 Task: Add the task  Develop a mobile app for iOS and Android to the section Accessibility Audit Sprint in the project AcePlan and add a Due Date to the respective task as 2024/04/08
Action: Mouse moved to (86, 351)
Screenshot: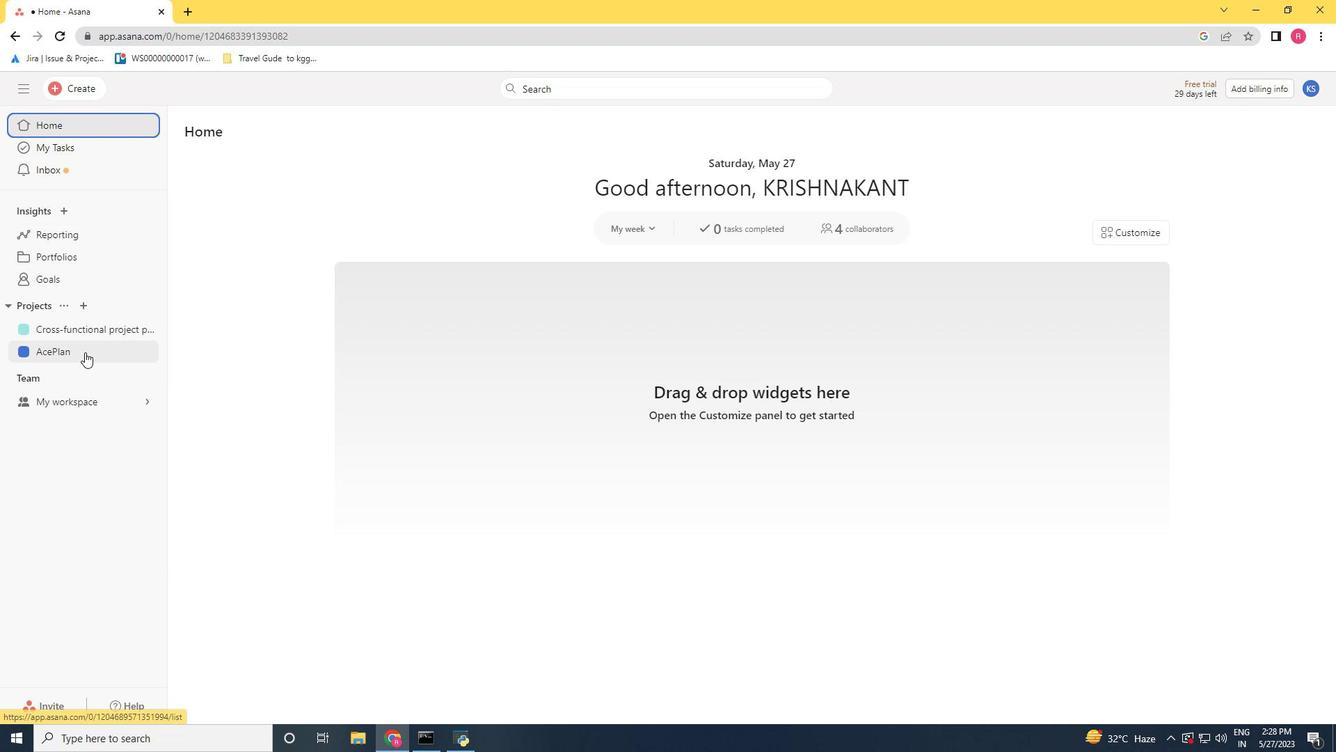 
Action: Mouse pressed left at (86, 351)
Screenshot: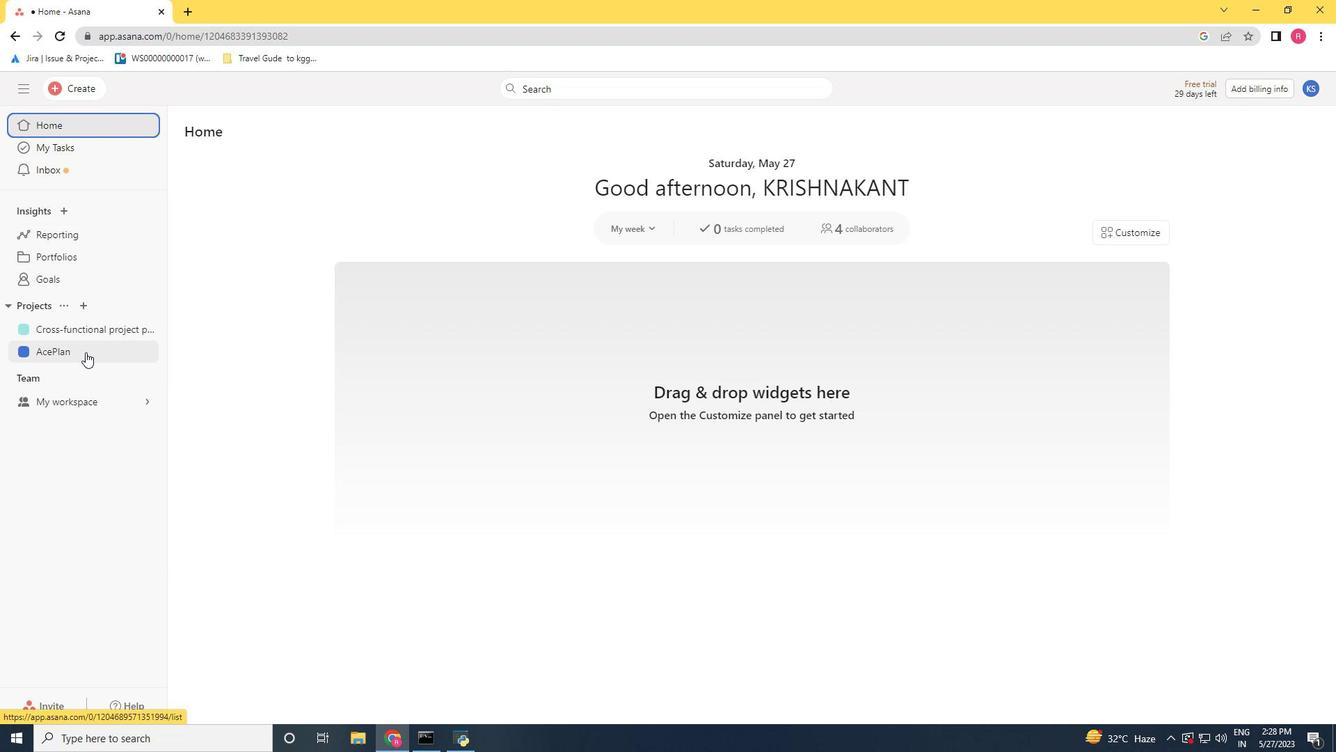 
Action: Mouse moved to (653, 529)
Screenshot: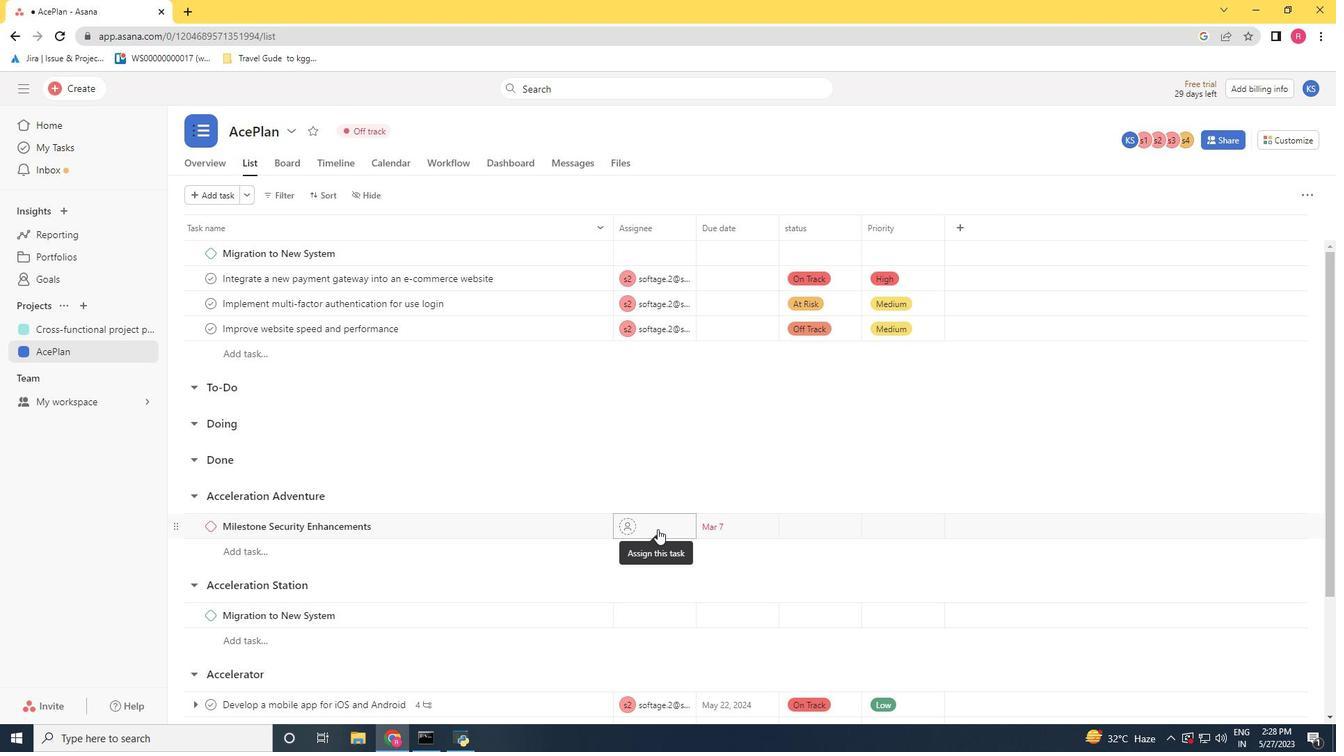 
Action: Mouse scrolled (653, 528) with delta (0, 0)
Screenshot: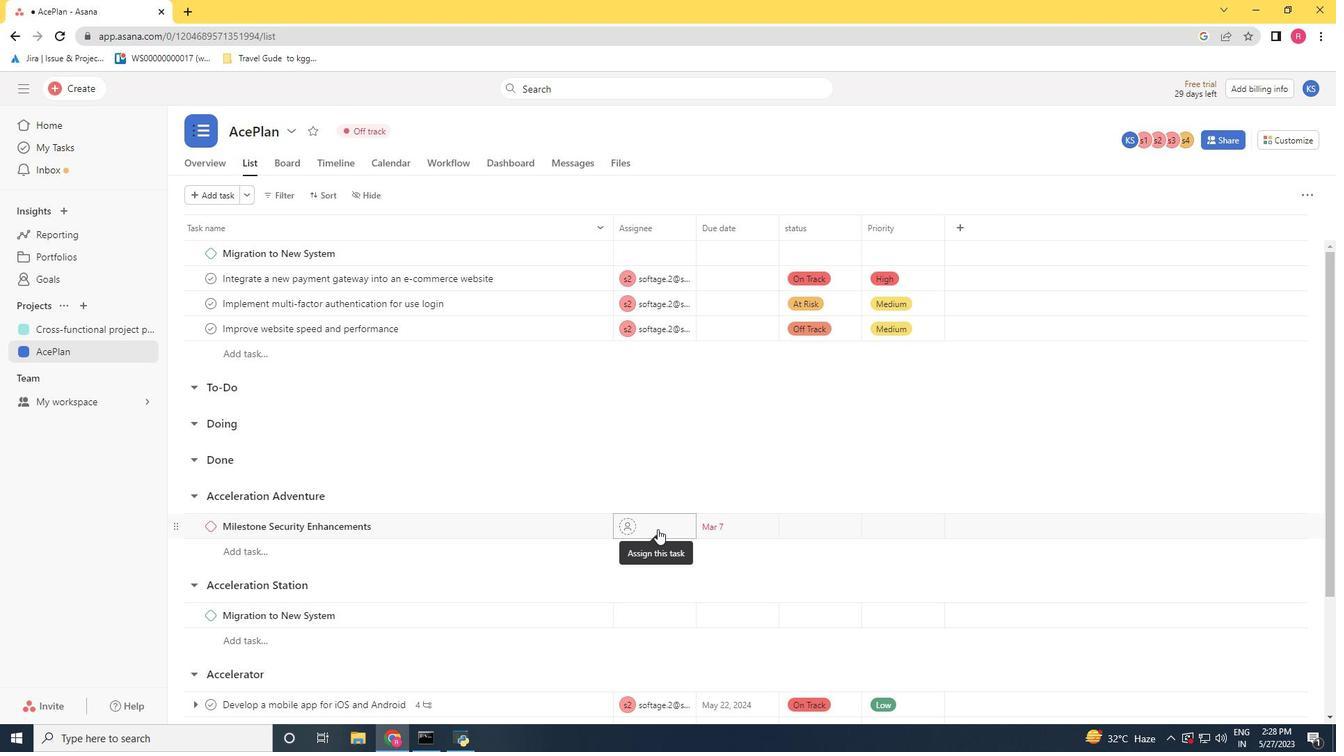 
Action: Mouse scrolled (653, 528) with delta (0, 0)
Screenshot: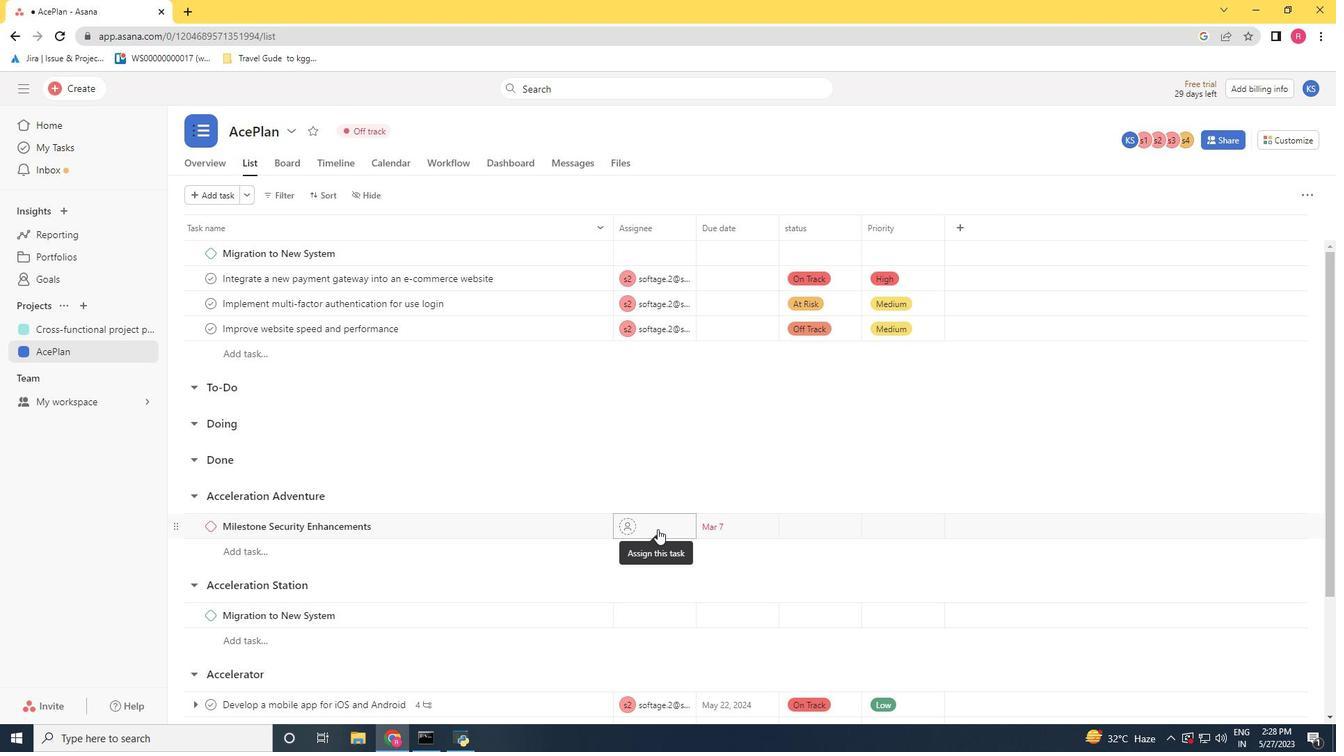 
Action: Mouse scrolled (653, 528) with delta (0, 0)
Screenshot: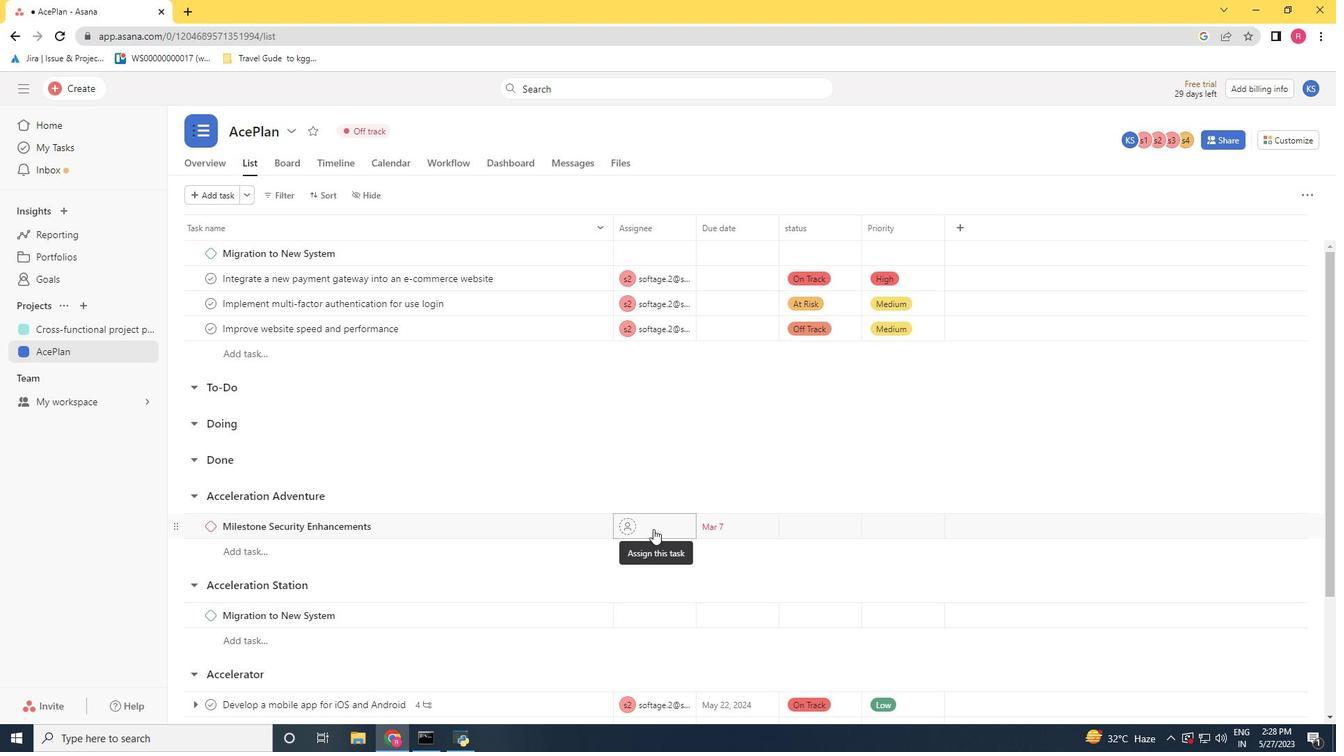 
Action: Mouse scrolled (653, 528) with delta (0, 0)
Screenshot: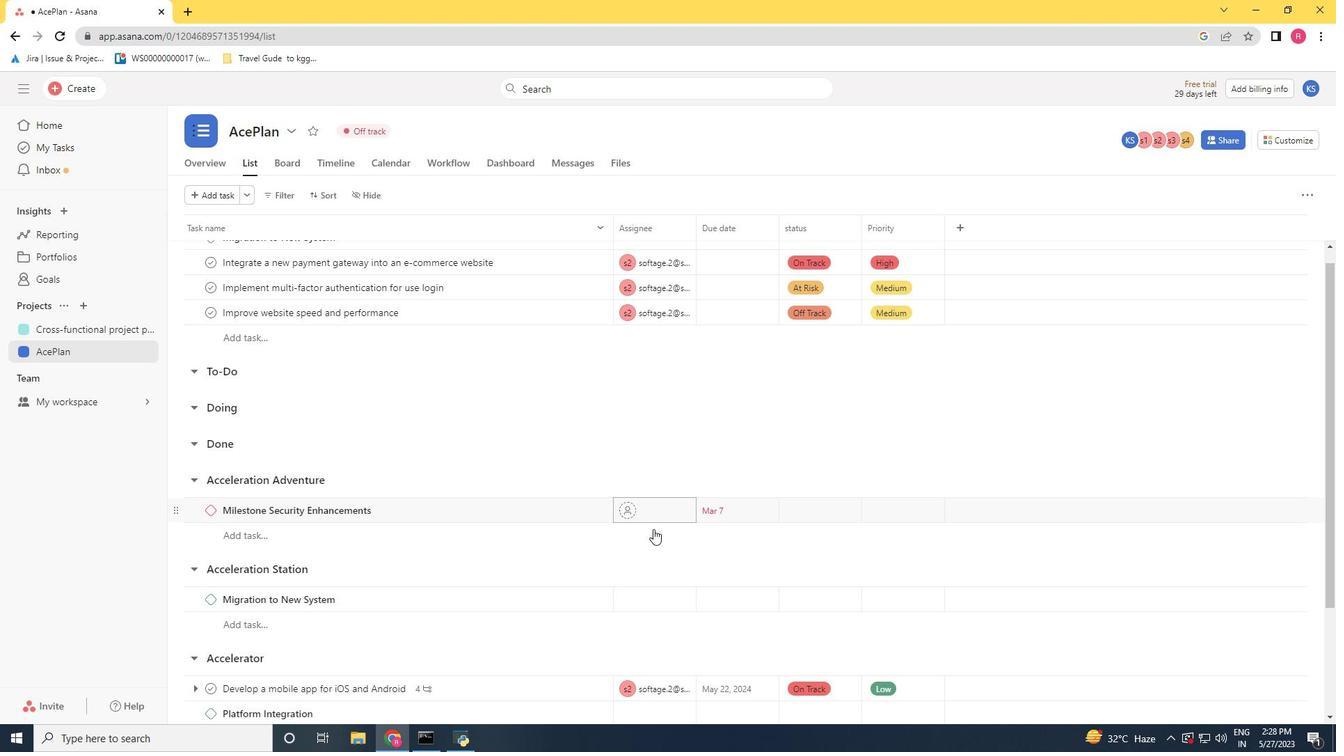 
Action: Mouse moved to (573, 551)
Screenshot: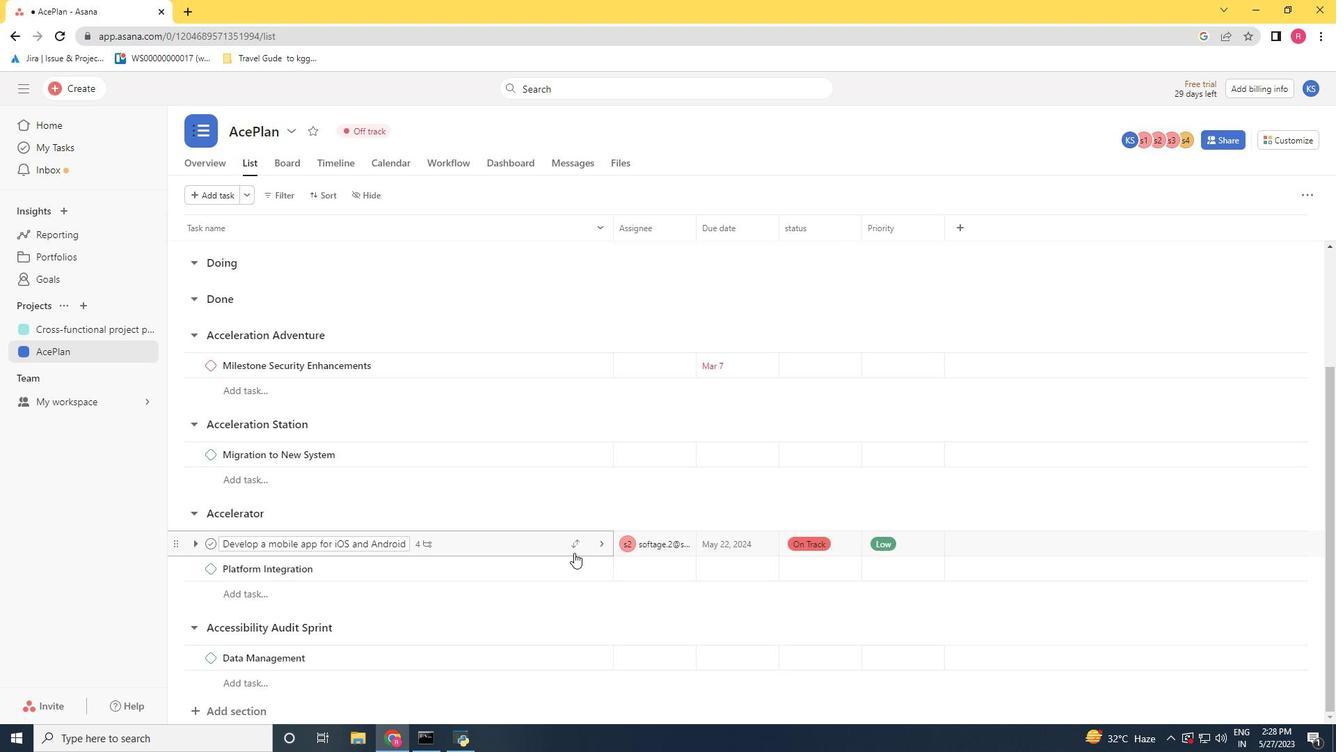 
Action: Mouse pressed left at (573, 551)
Screenshot: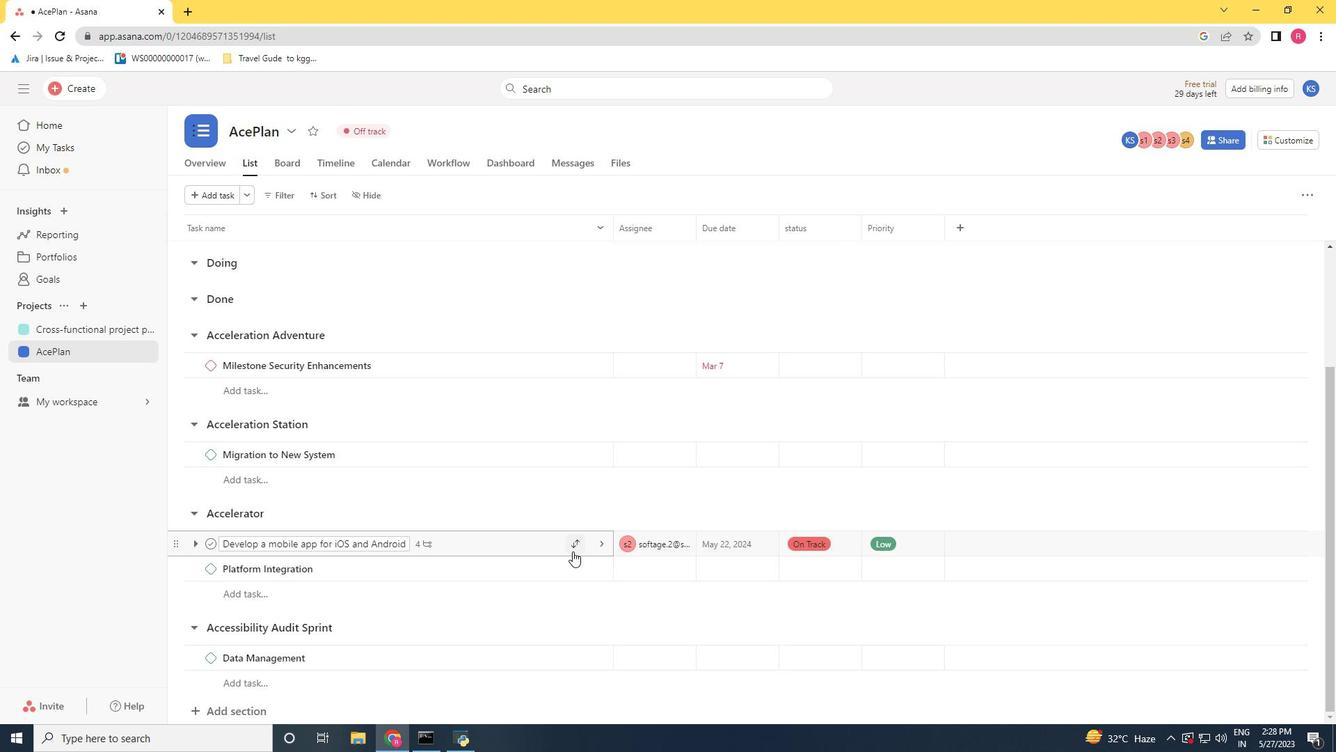 
Action: Mouse moved to (556, 527)
Screenshot: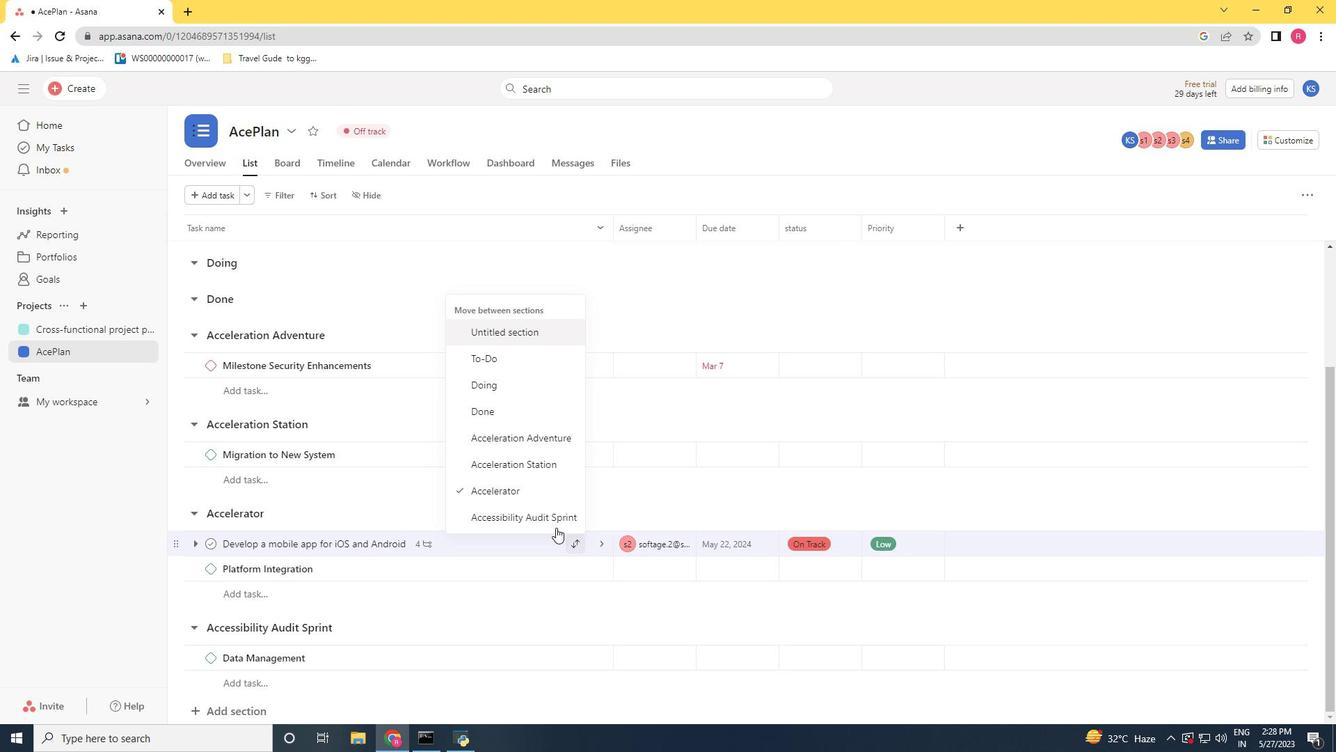 
Action: Mouse pressed left at (556, 527)
Screenshot: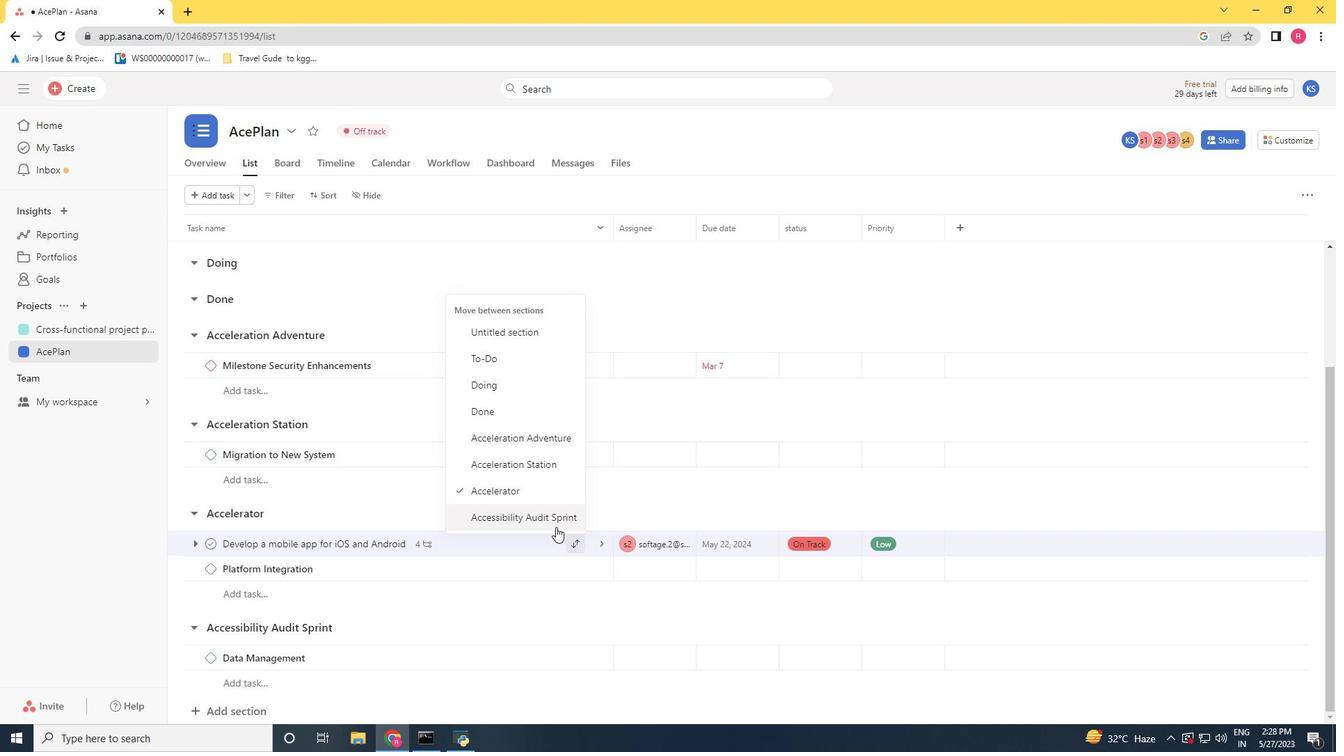 
Action: Mouse moved to (546, 582)
Screenshot: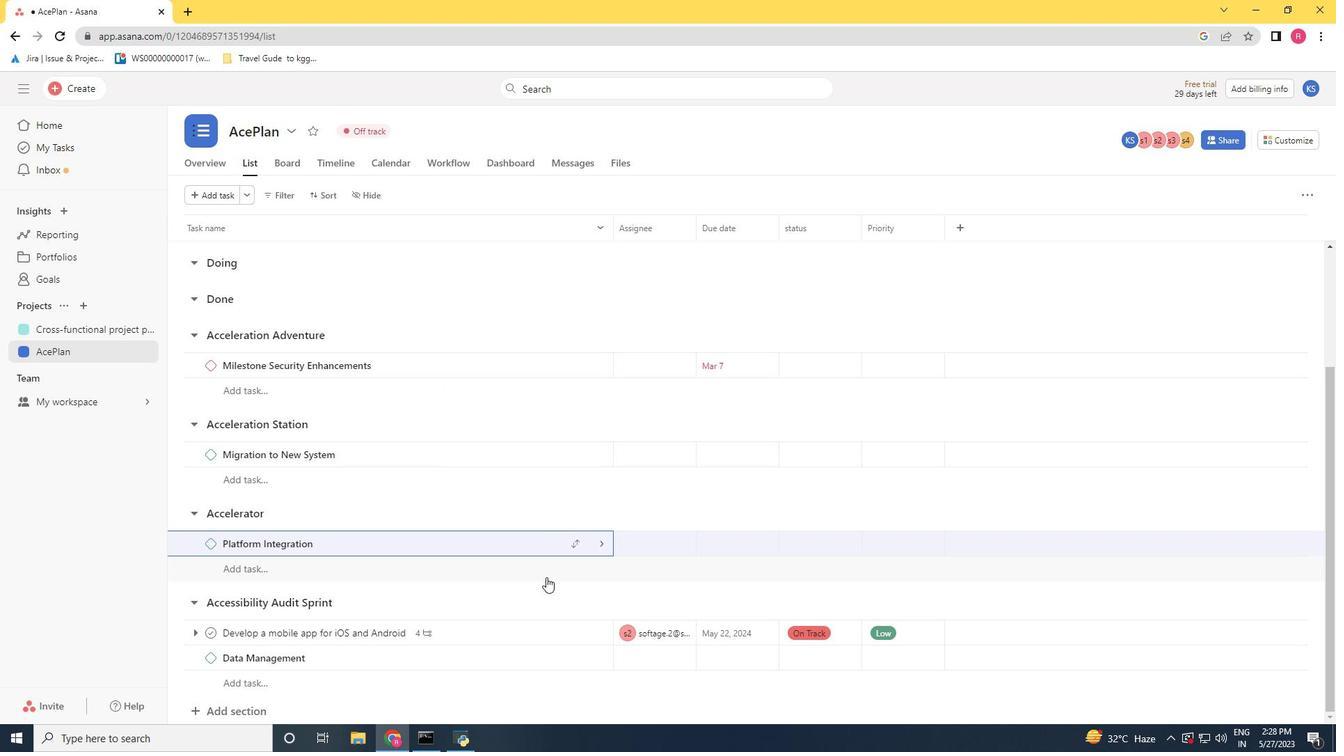 
Action: Mouse scrolled (546, 582) with delta (0, 0)
Screenshot: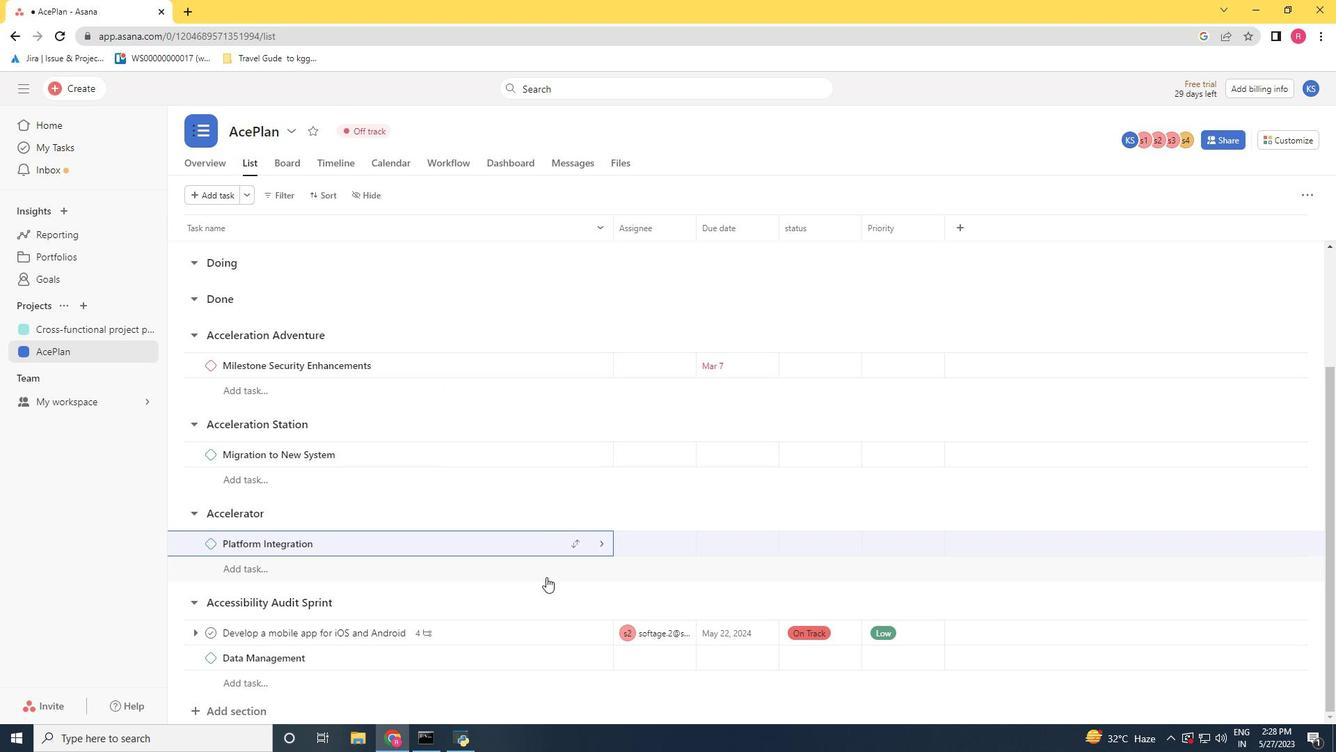 
Action: Mouse scrolled (546, 582) with delta (0, 0)
Screenshot: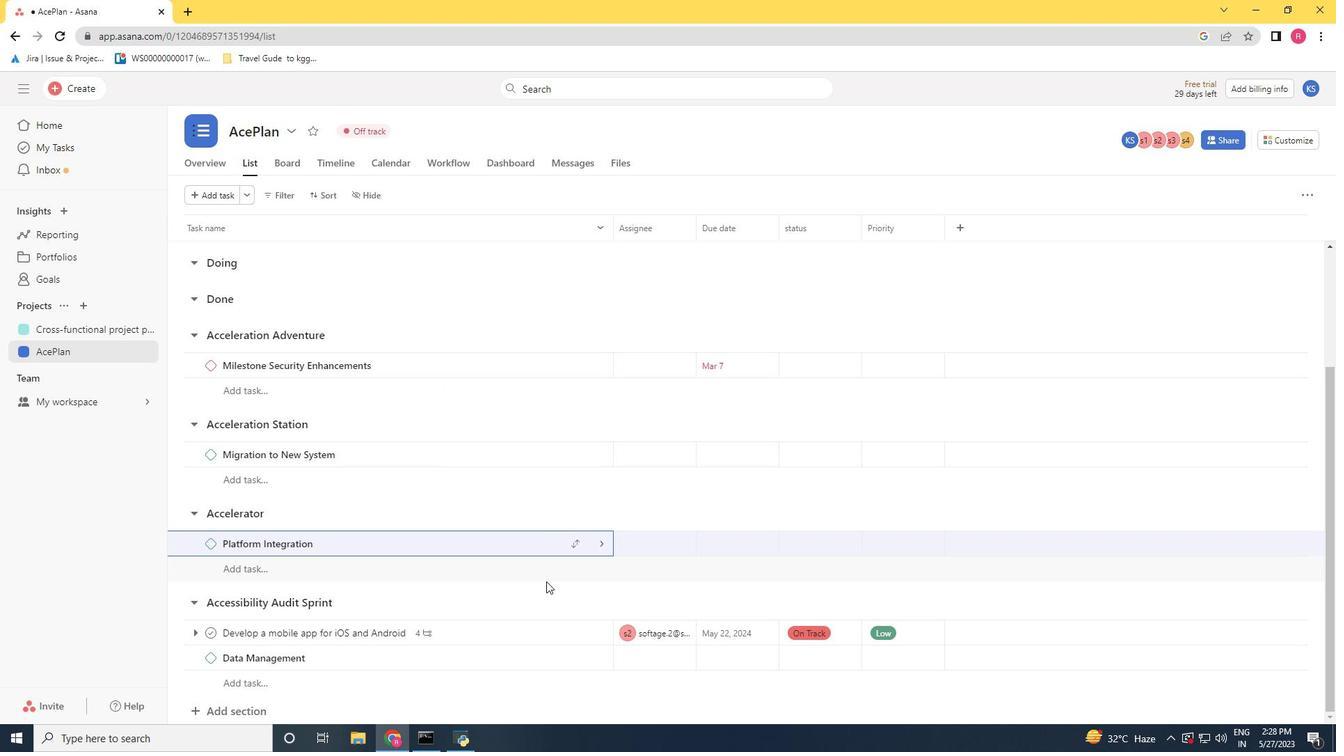 
Action: Mouse scrolled (546, 582) with delta (0, 0)
Screenshot: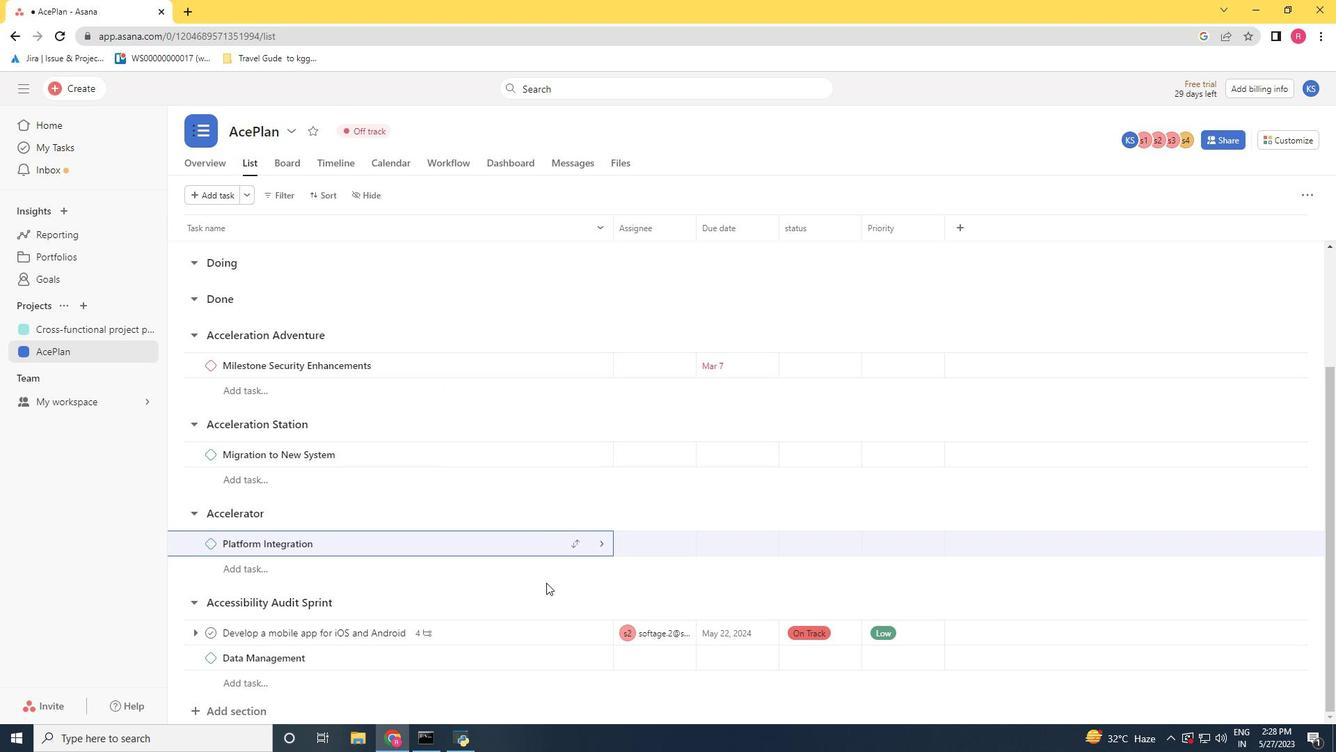 
Action: Mouse scrolled (546, 582) with delta (0, 0)
Screenshot: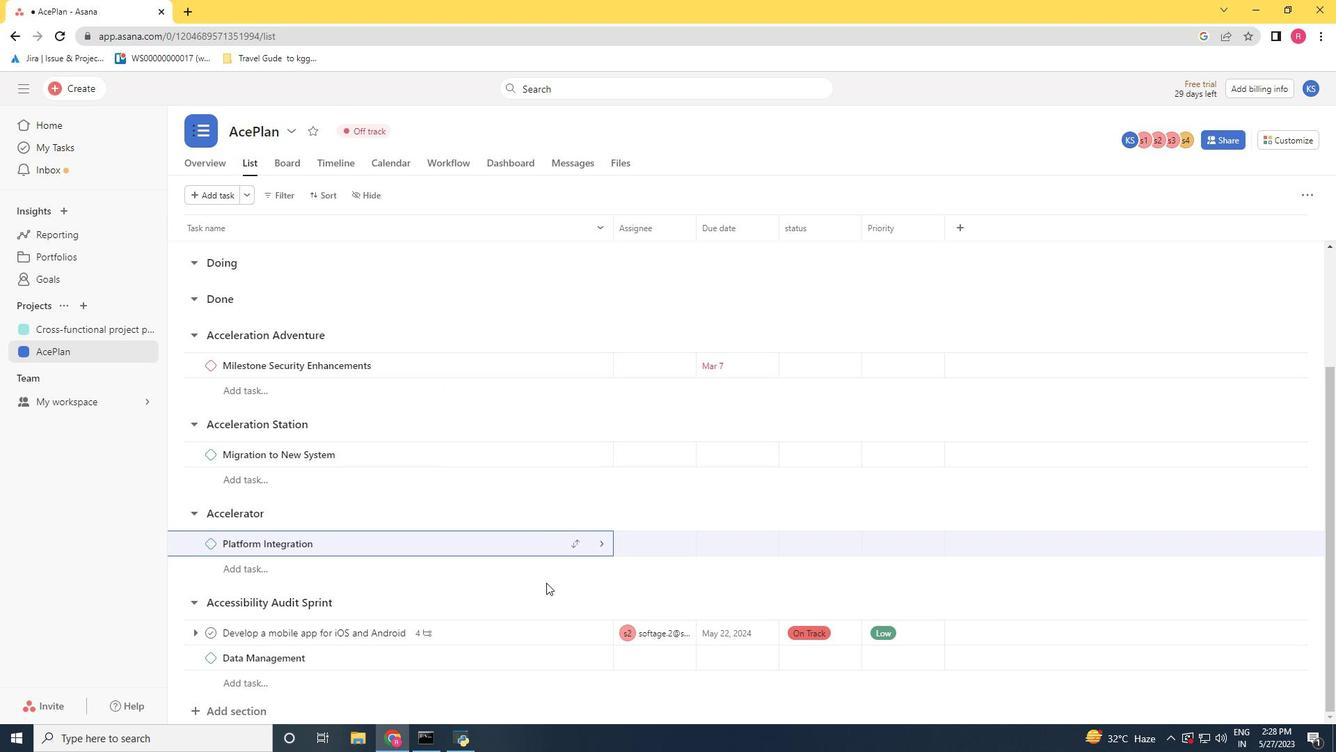 
Action: Mouse moved to (730, 630)
Screenshot: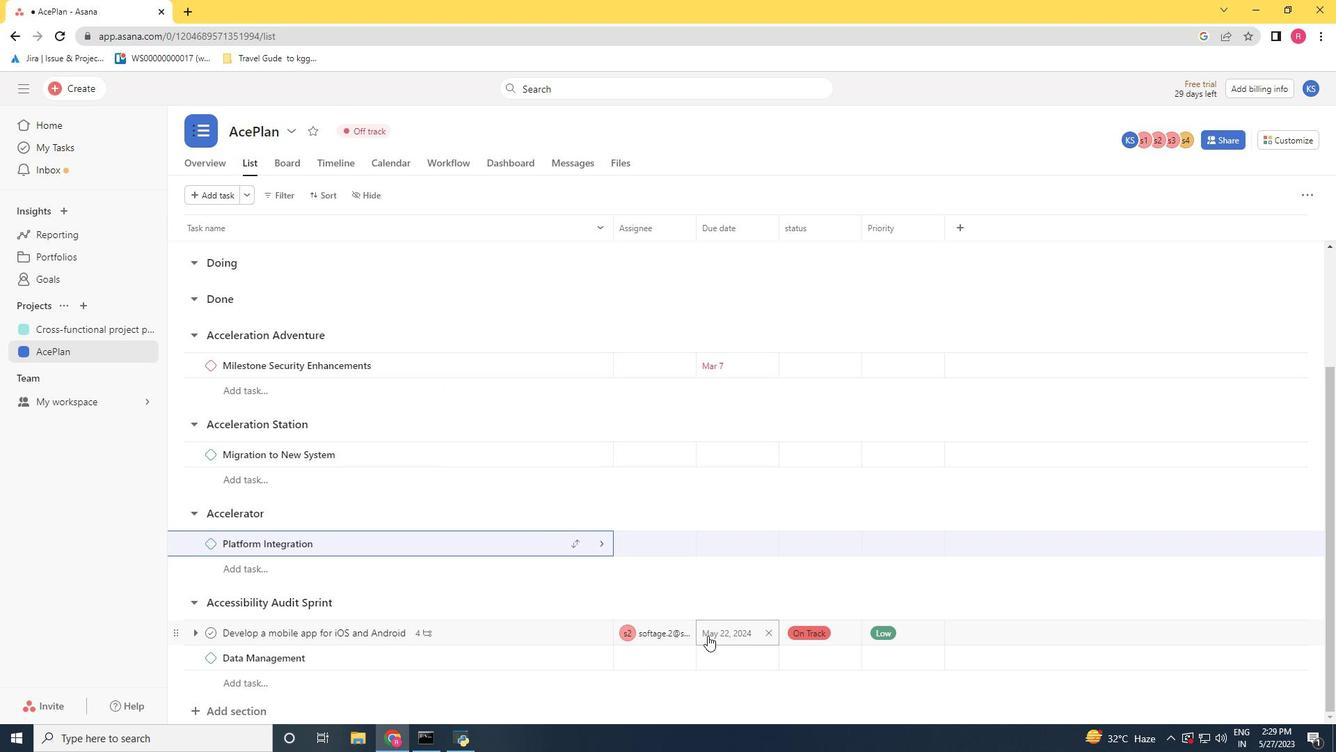 
Action: Mouse pressed left at (730, 630)
Screenshot: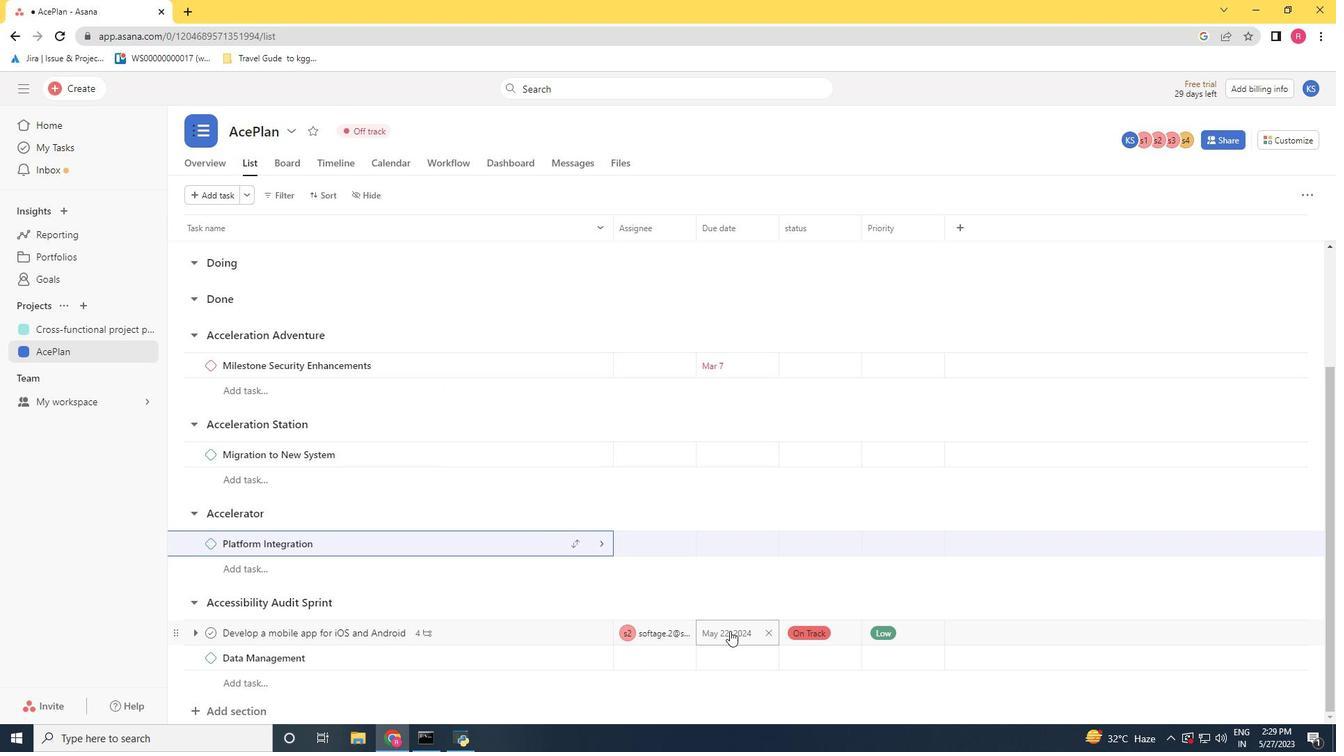 
Action: Mouse moved to (724, 412)
Screenshot: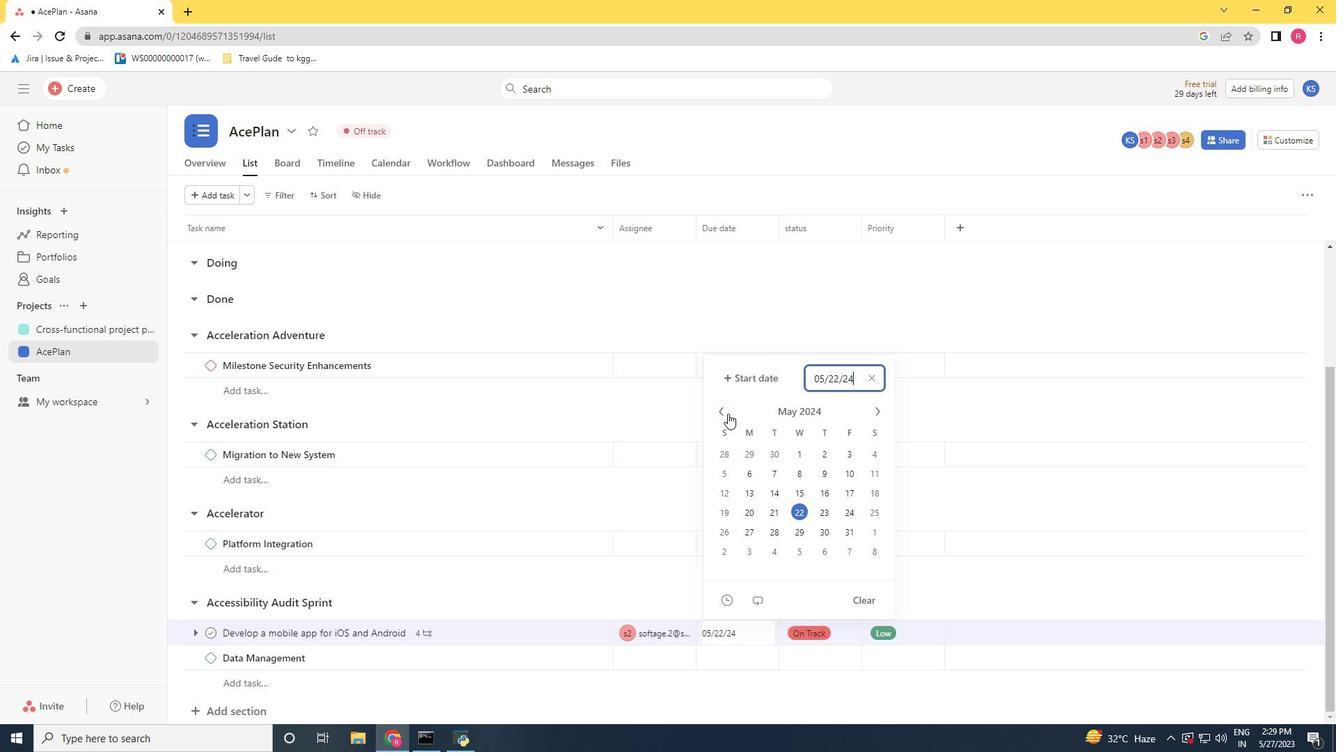 
Action: Mouse pressed left at (724, 412)
Screenshot: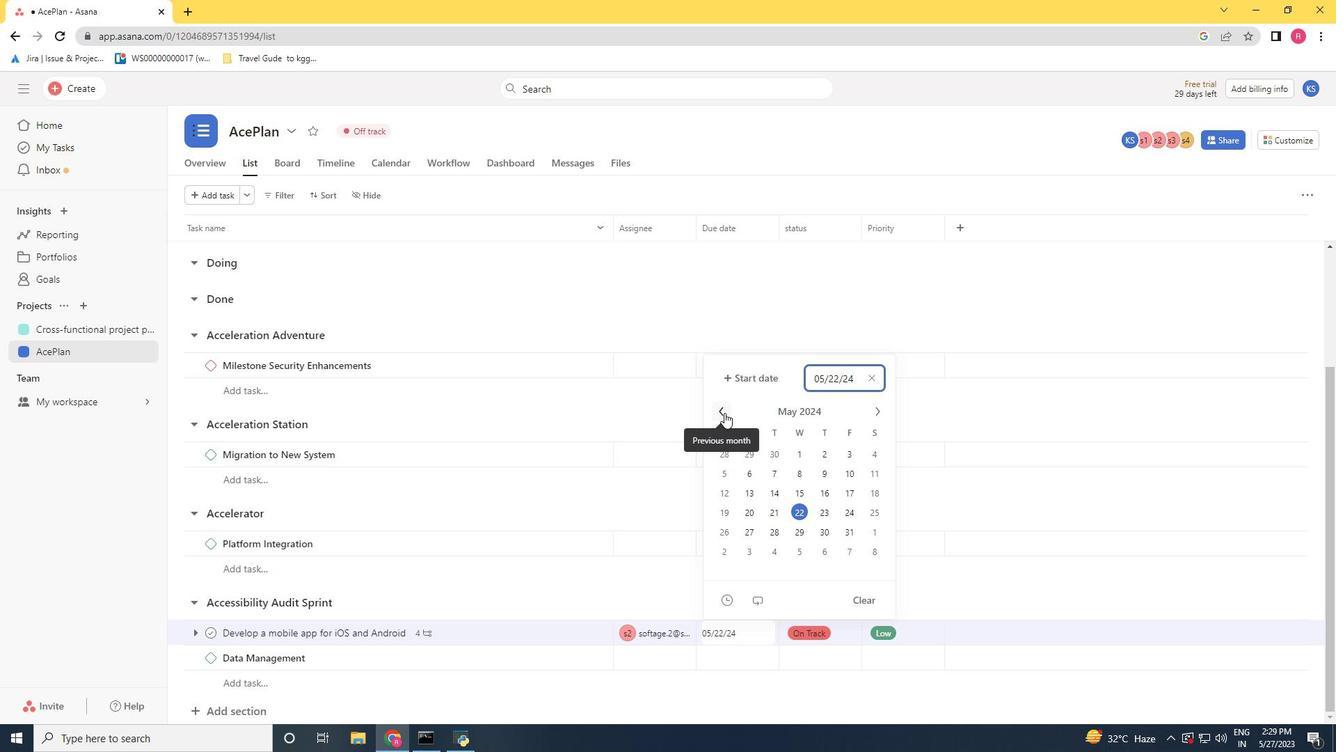 
Action: Mouse moved to (755, 474)
Screenshot: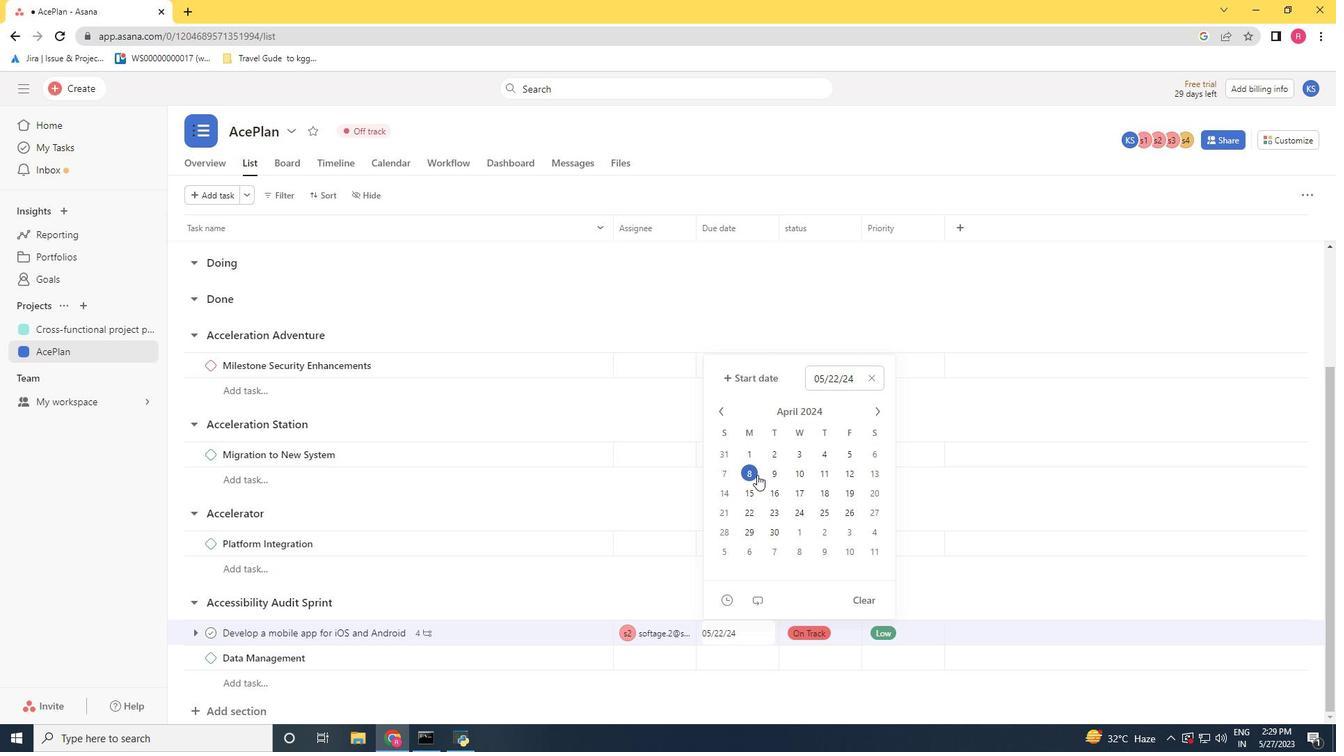 
Action: Mouse pressed left at (755, 474)
Screenshot: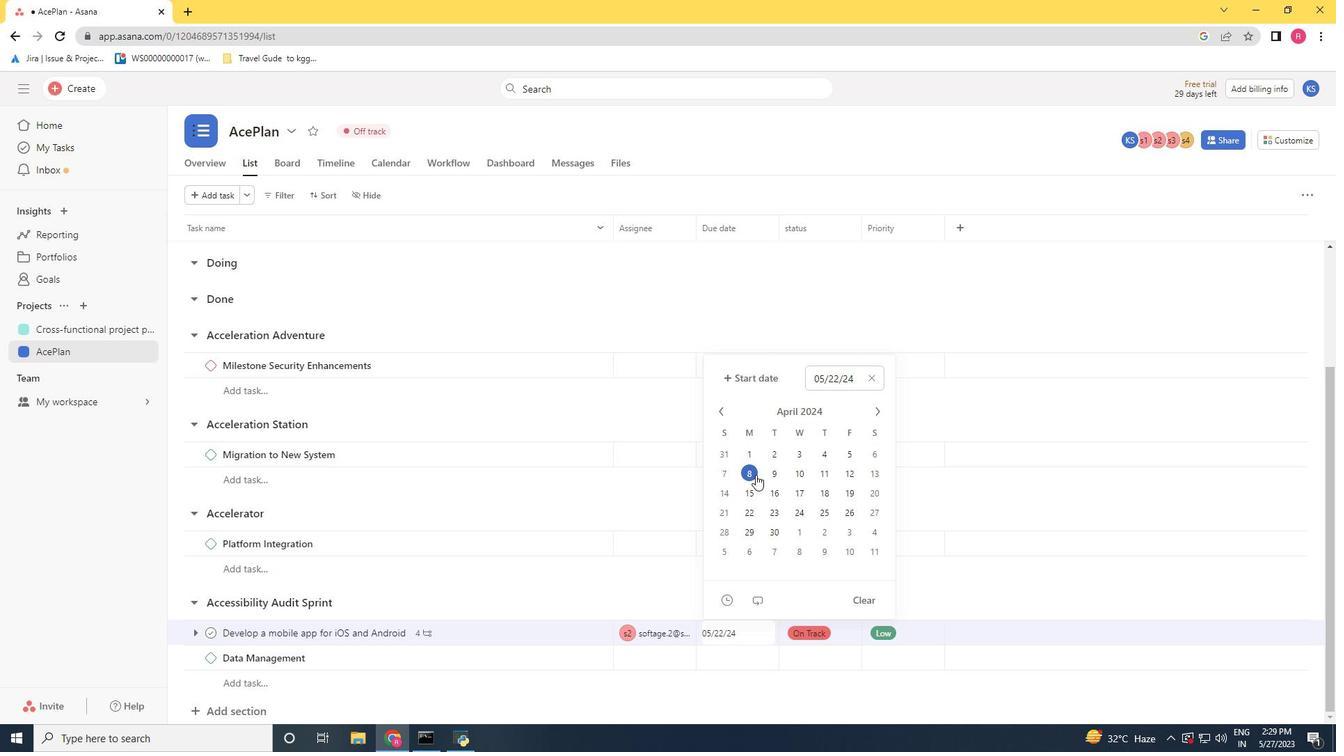
Action: Mouse moved to (825, 688)
Screenshot: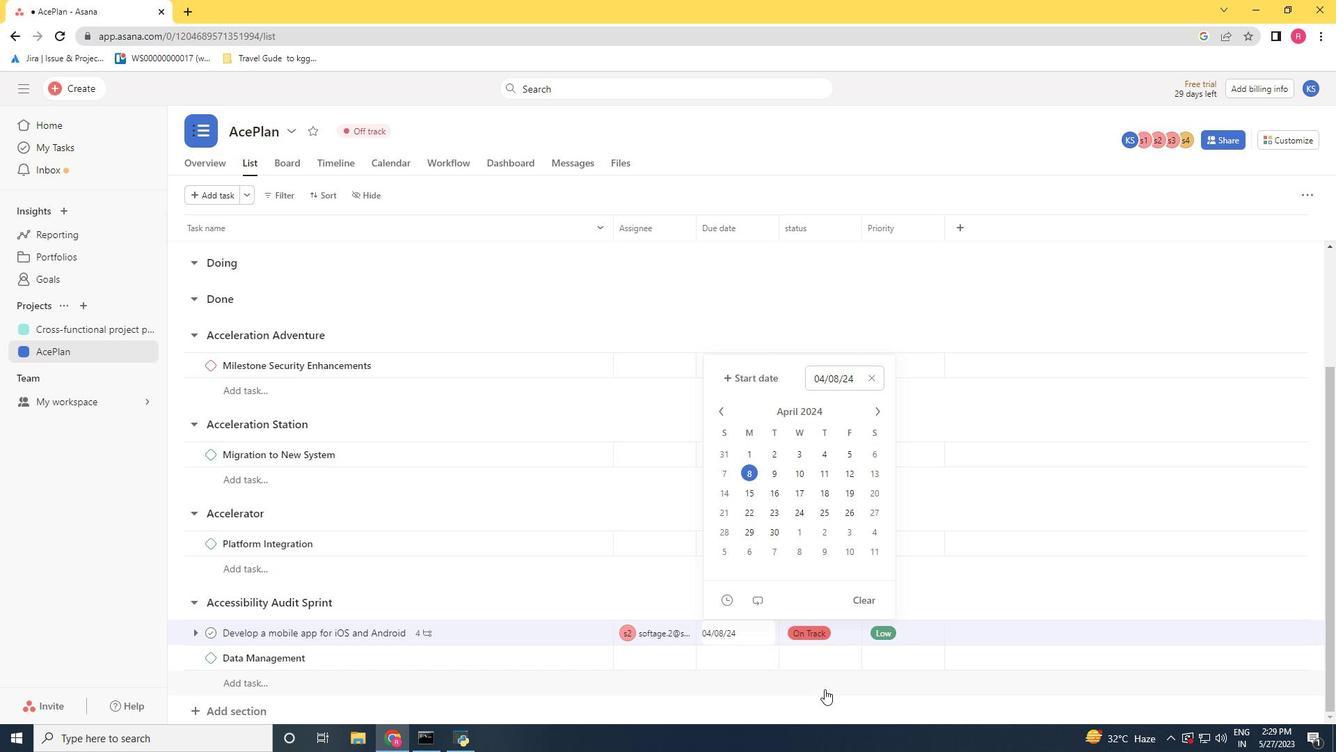 
Action: Mouse pressed left at (825, 688)
Screenshot: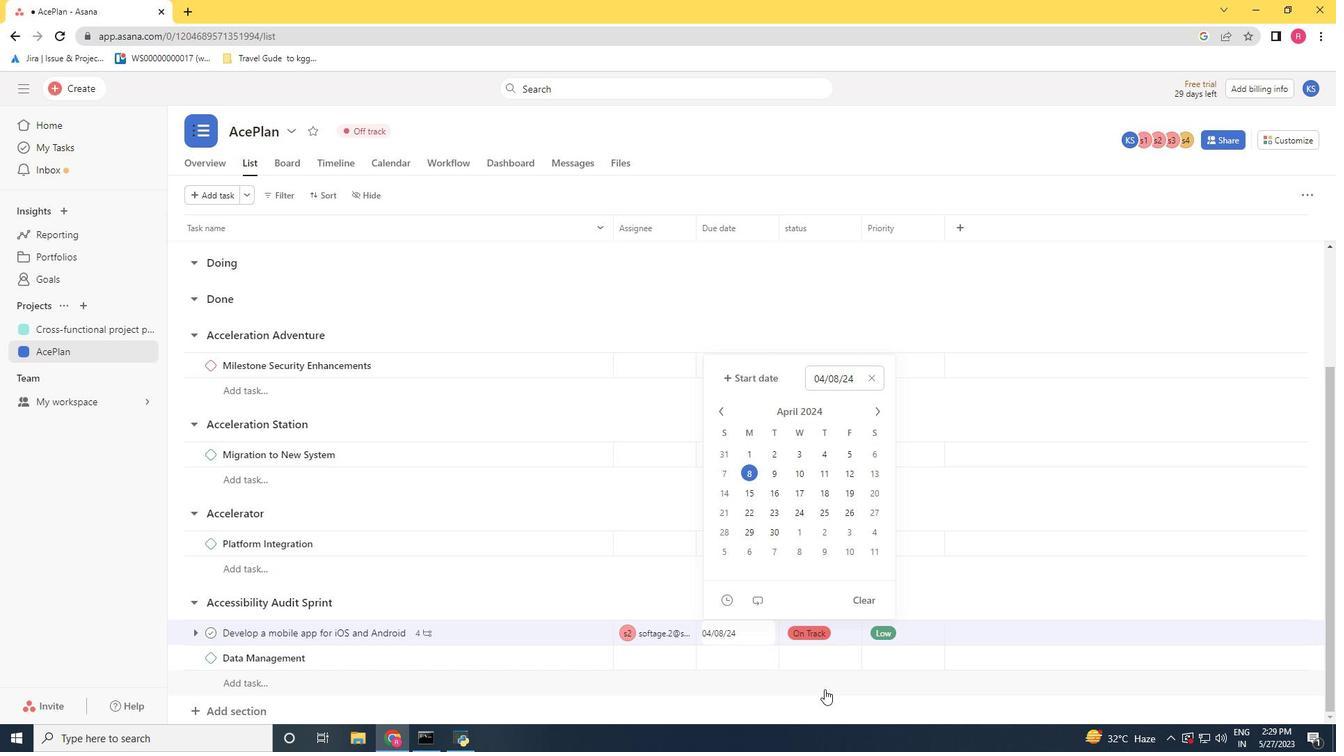 
Action: Mouse moved to (129, 593)
Screenshot: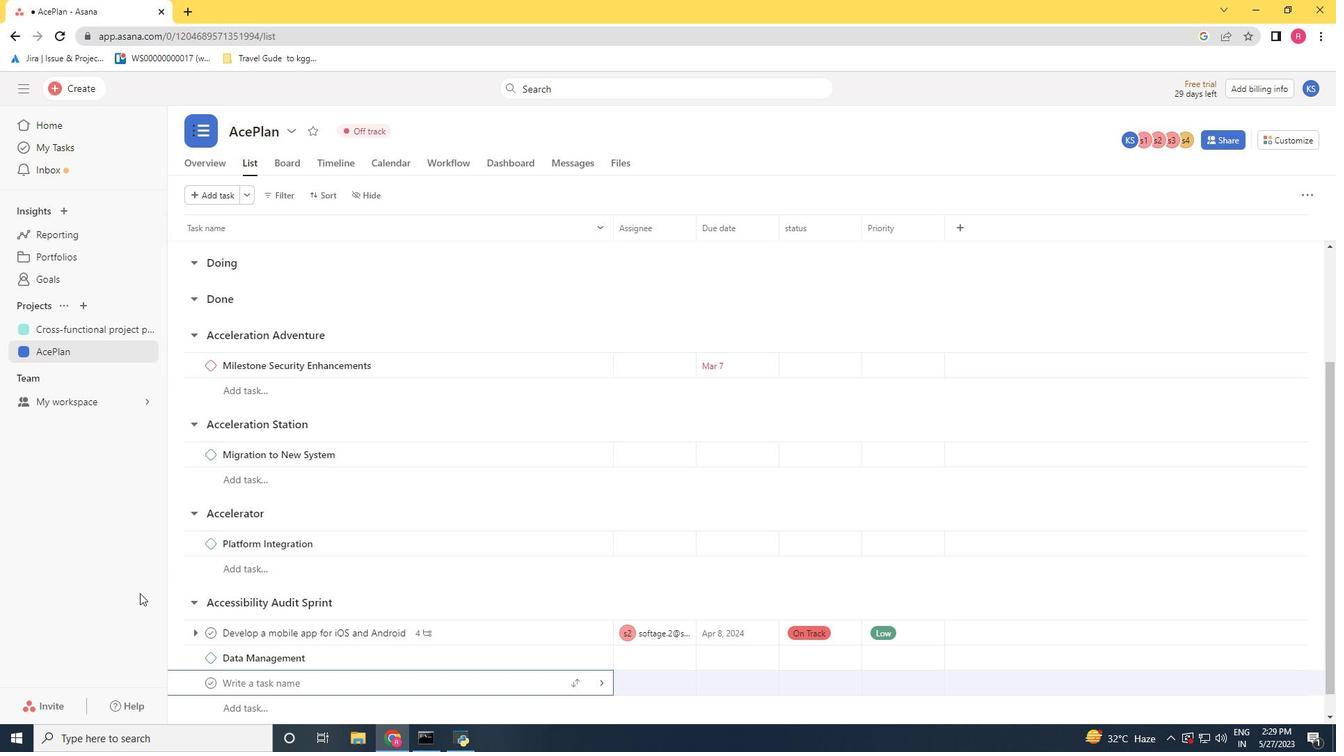 
Action: Mouse pressed left at (129, 593)
Screenshot: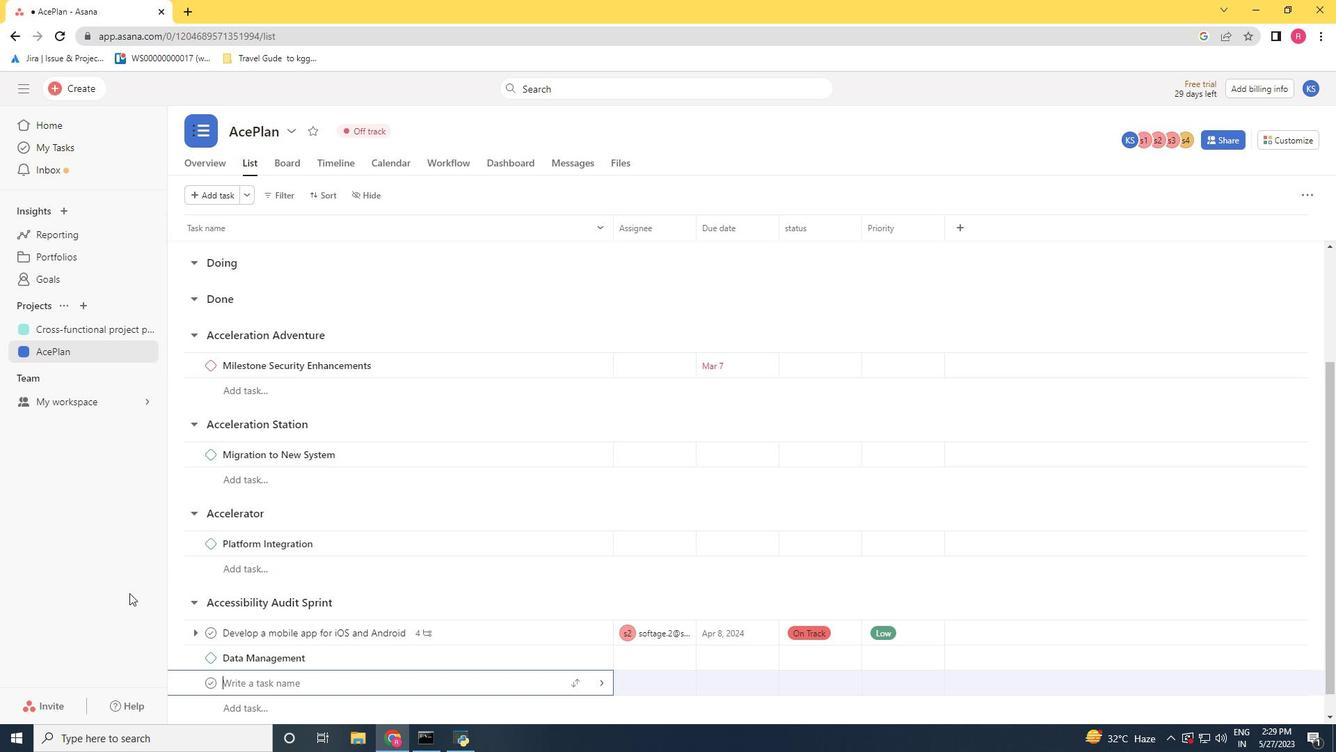 
